 Task: Style the search bar by modifying the .nav-search class and adding styles for .search-option1 and input elements.
Action: Mouse moved to (779, 51)
Screenshot: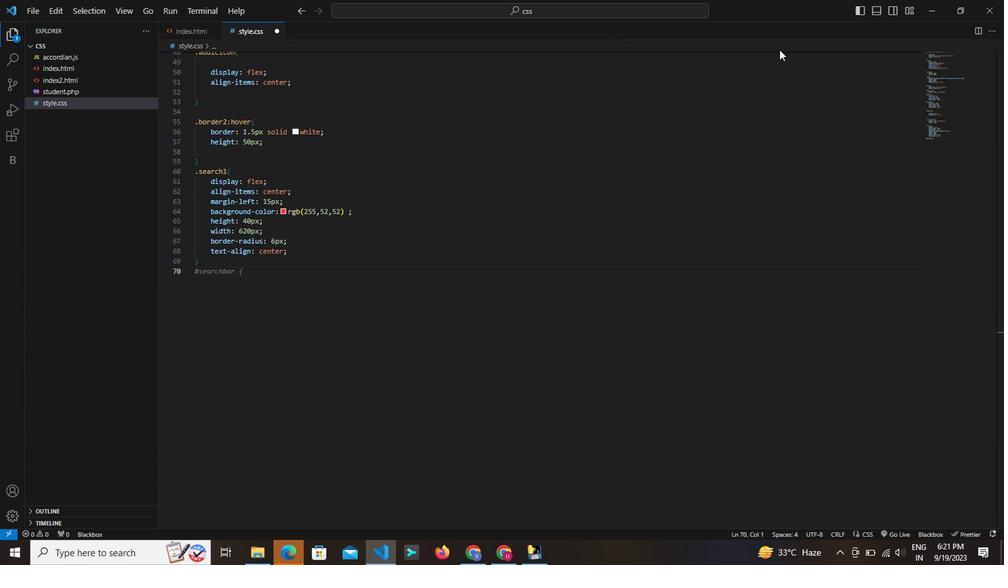 
Action: Mouse pressed left at (779, 51)
Screenshot: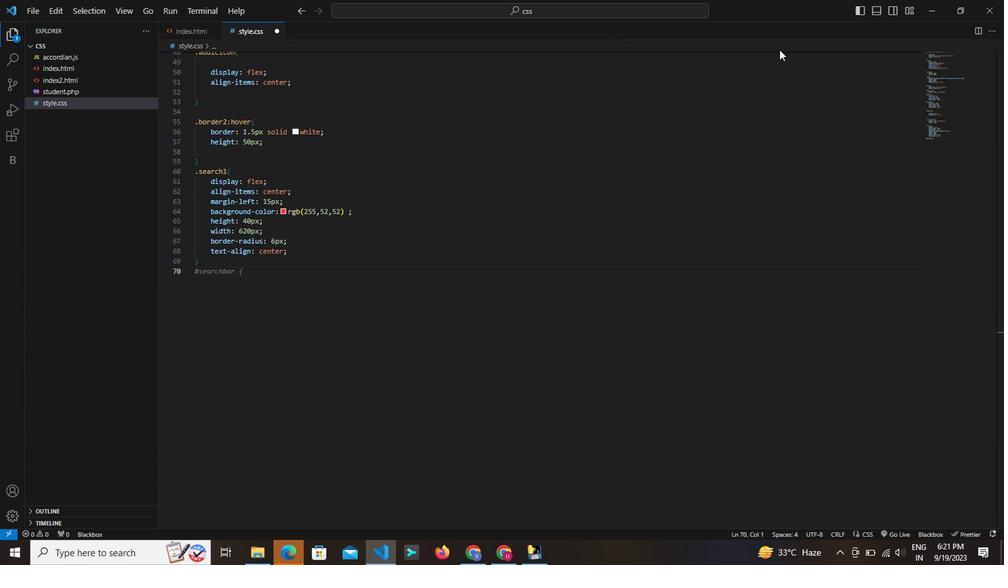 
Action: Key pressed .nav-search<Key.shift>{<Key.enter>dispaly<Key.enter>fle<Key.enter><Key.right><Key.enter>height<Key.enter>40px<Key.right><Key.enter>width<Key.enter>620px<Key.right><Key.enter>borer<Key.enter><Key.left><Key.left>-top-left-radius<Key.right>4px<Key.right><Key.right><Key.enter>border-bottom-left-radius<Key.enter>4px<Key.right><Key.enter>text-align<Key.enter>center<Key.right><Key.enter>background-color<Key.enter><Key.shift><Key.shift><Key.shift><Key.shift><Key.shift><Key.shift><Key.shift>#ff8484<Key.right><Key.enter>margin-left<Key.enter>15px<Key.right><Key.enter>border-radius<Key.enter>4px<Key.right><Key.enter>justify-content-<Key.backspace><Key.shift>:center;
Screenshot: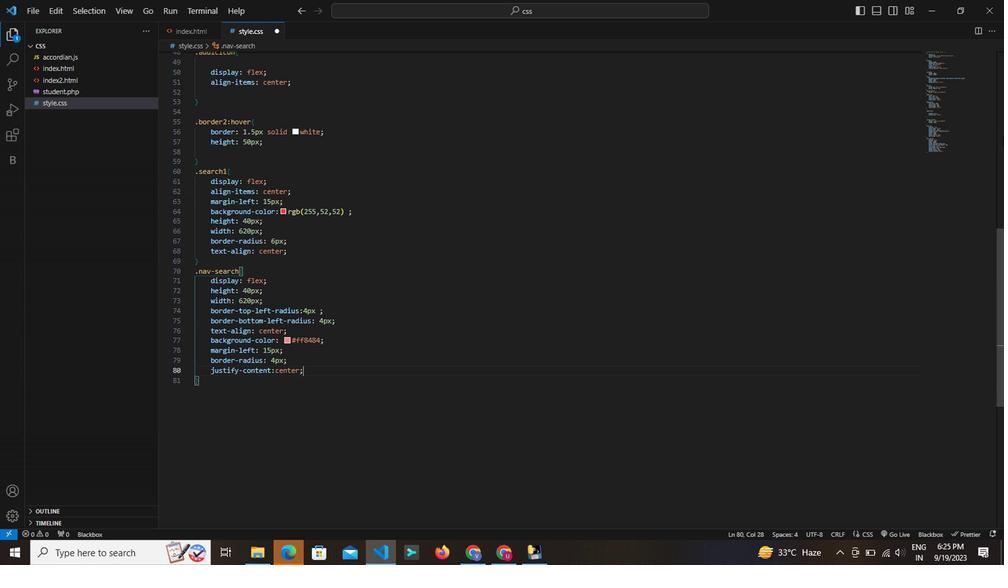 
Action: Mouse moved to (296, 367)
Screenshot: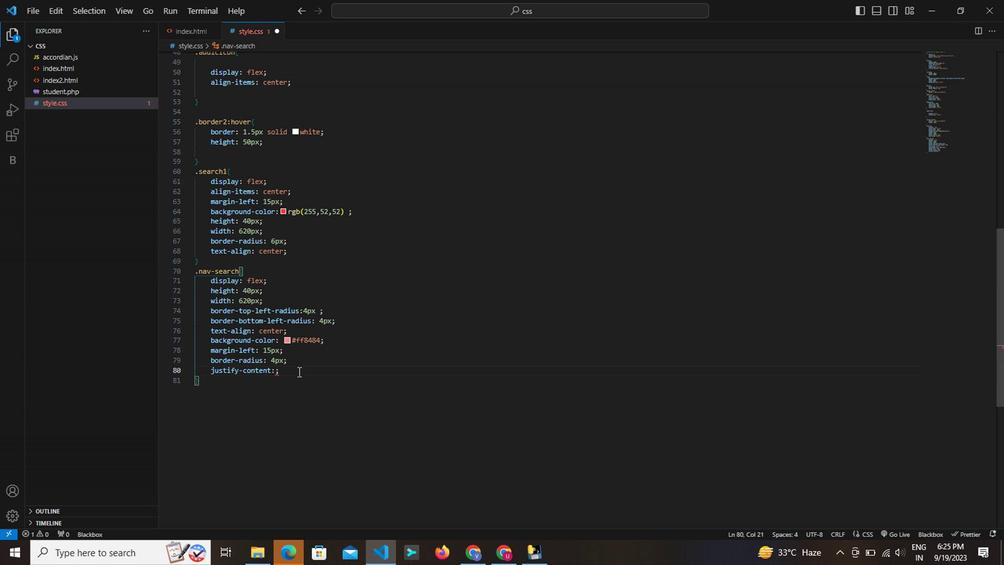 
Action: Mouse pressed left at (296, 367)
Screenshot: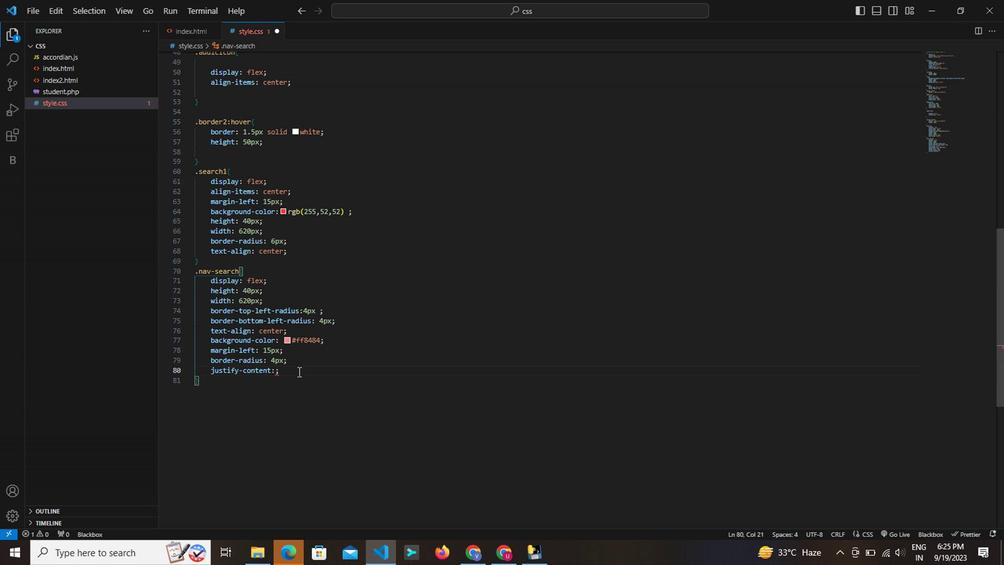 
Action: Key pressed <Key.backspace><Key.backspace><Key.backspace><Key.backspace><Key.backspace><Key.backspace>space-evenly<Key.right><Key.enter><Key.down><Key.enter><Key.enter><Key.enter>.search-option1<Key.shift>{<Key.enter><Key.shift>background-color<Key.shift>:<Key.shift><Key.shift>#f3f3f3;<Key.enter>border-top-left-radius<Key.enter>4px<Key.right><Key.enter>border-botton<Key.backspace>m-lef<Key.backspace>t<Key.backspace>ft-radius<Key.enter>4px<Key.right><Key.enter>width<Key.enter>50px<Key.right><Key.enter>text-align<Key.enter>center<Key.right><Key.enter>border-<Key.backspace><Key.enter>none<Key.right><Key.down><Key.enter><Key.enter>input<Key.shift>ctrl+<Key.enter>width<Key.enter>100<Key.shift>%<Key.right><Key.enter>font-size-
Screenshot: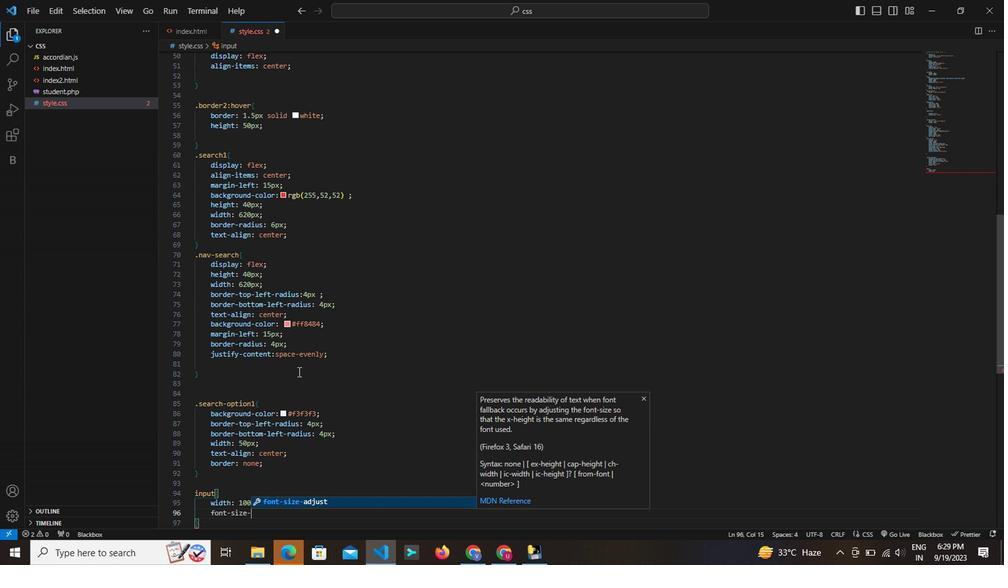 
Action: Mouse moved to (553, 0)
Screenshot: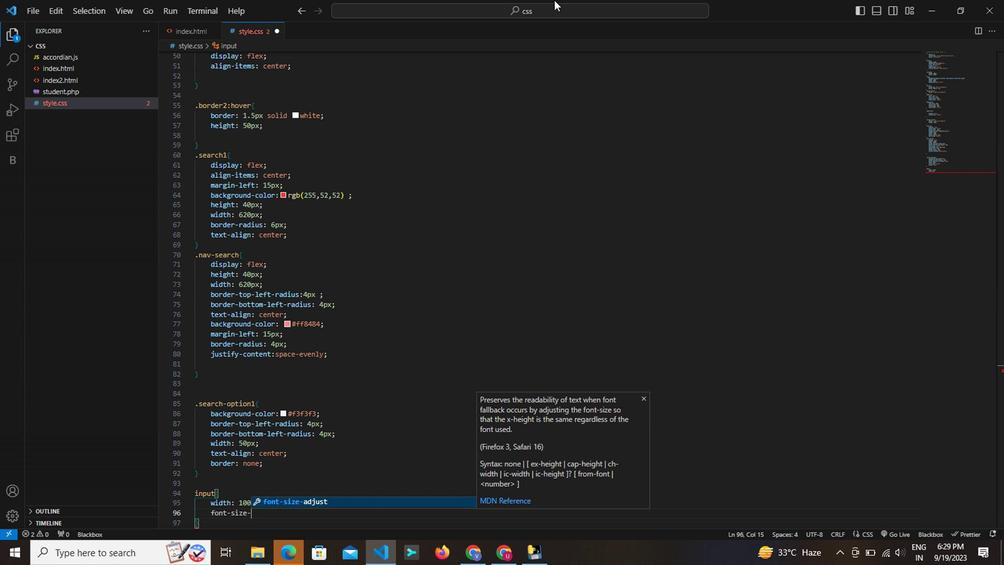 
Action: Key pressed <Key.enter><Key.backspace><Key.backspace><Key.backspace><Key.backspace><Key.backspace><Key.backspace><Key.backspace><Key.backspace><Key.backspace><Key.shift>:1rem<Key.right><Key.enter>border<Key.enter>none<Key.right><Key.down><Key.enter>
Screenshot: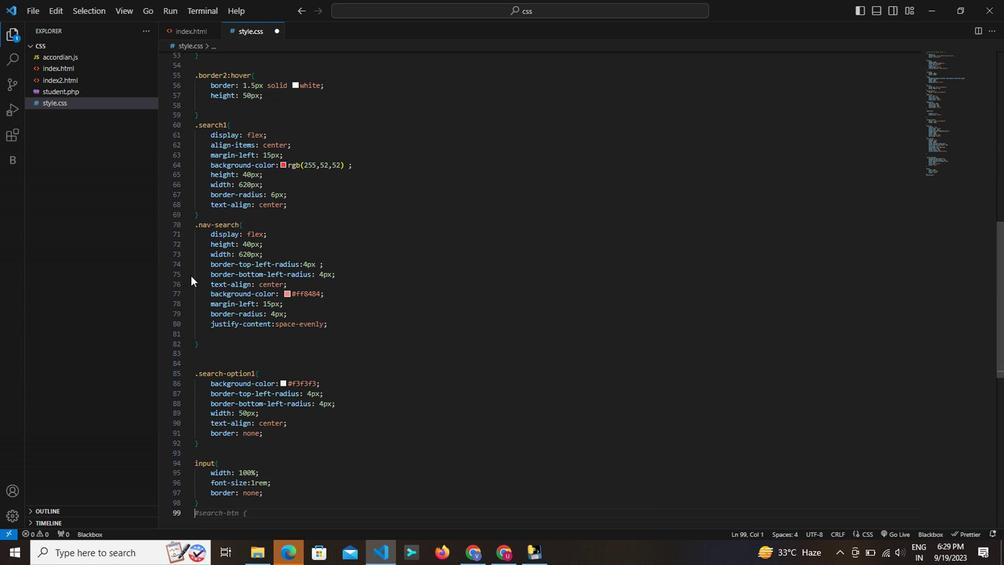 
Action: Mouse moved to (189, 273)
Screenshot: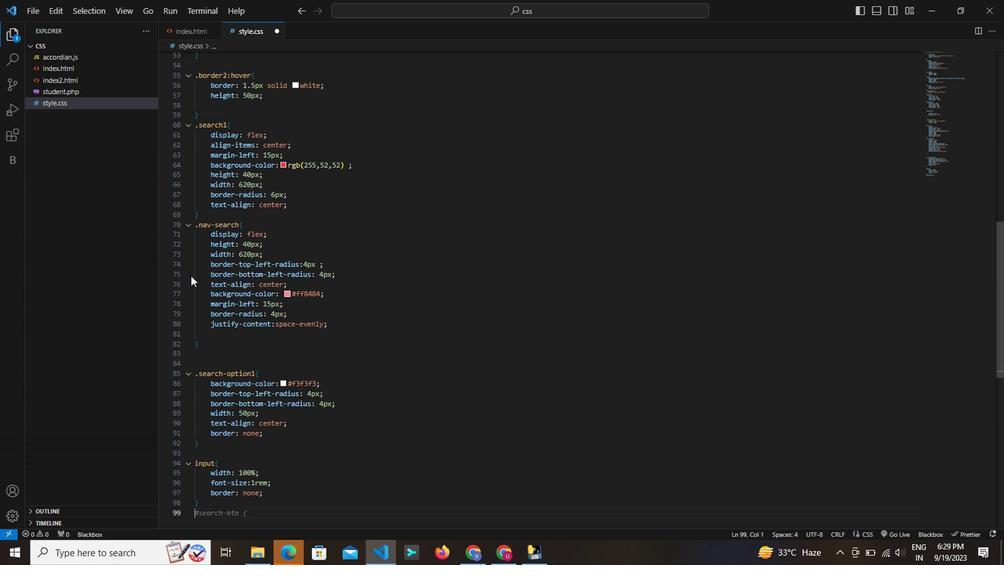 
Action: Key pressed .search-input<Key.shift>{<Key.enter>bordr<Key.backspace>er-none<Key.backspace><Key.backspace><Key.backspace><Key.backspace><Key.backspace><Key.shift><Key.shift><Key.shift><Key.shift><Key.shift><Key.shift><Key.shift><Key.shift><Key.shift><Key.shift><Key.shift><Key.shift><Key.shift><Key.shift><Key.shift><Key.shift><Key.shift><Key.shift><Key.shift><Key.shift><Key.shift><Key.shift><Key.shift><Key.shift><Key.shift><Key.shift><Key.shift><Key.shift><Key.shift><Key.shift><Key.shift><Key.shift><Key.shift><Key.shift><Key.shift><Key.shift><Key.shift><Key.shift><Key.shift><Key.shift><Key.shift><Key.shift><Key.shift><Key.shift><Key.shift><Key.shift><Key.shift><Key.shift><Key.shift><Key.shift><Key.shift><Key.shift><Key.shift><Key.shift><Key.shift><Key.shift><Key.shift><Key.shift><Key.shift><Key.shift><Key.shift><Key.shift><Key.shift><Key.shift><Key.shift><Key.shift><Key.shift><Key.shift><Key.shift><Key.shift><Key.shift><Key.shift><Key.shift><Key.shift><Key.shift><Key.shift><Key.shift><Key.shift><Key.shift><Key.shift><Key.shift><Key.shift>
Screenshot: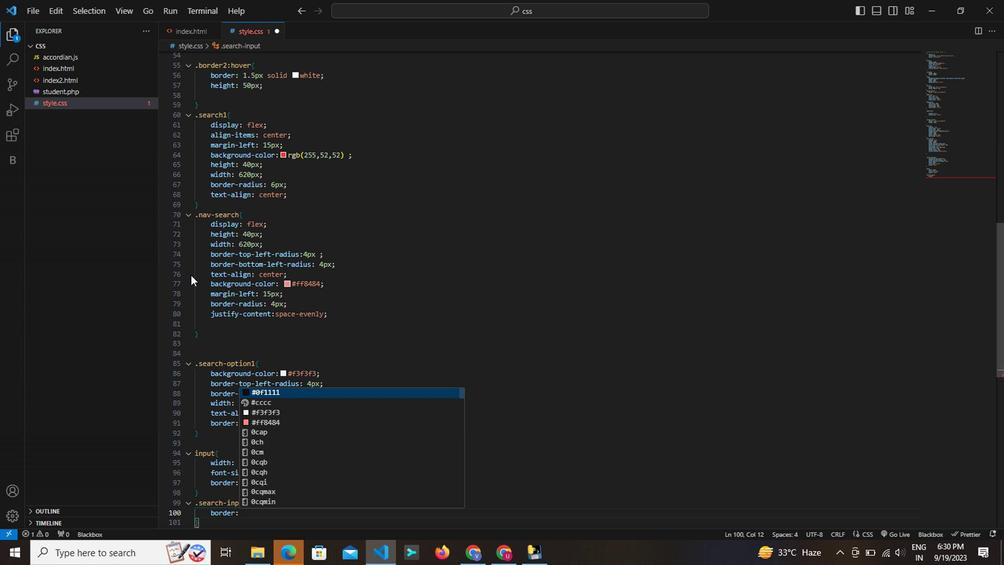 
Action: Mouse moved to (189, 272)
Screenshot: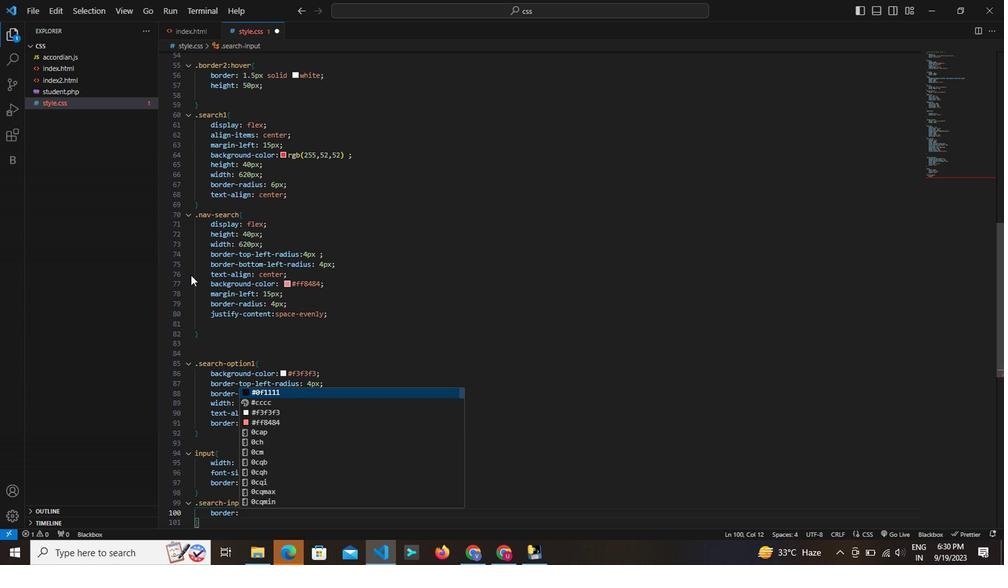 
Action: Key pressed <Key.shift><Key.shift><Key.shift><Key.shift><Key.shift><Key.shift><Key.shift><Key.shift><Key.shift><Key.shift><Key.shift><Key.shift><Key.shift><Key.shift><Key.shift><Key.shift><Key.shift><Key.shift><Key.shift><Key.shift><Key.shift><Key.shift><Key.shift><Key.shift><Key.shift><Key.shift><Key.shift><Key.shift><Key.shift><Key.shift><Key.shift><Key.shift><Key.shift><Key.shift><Key.shift><Key.shift><Key.shift><Key.shift><Key.shift><Key.shift><Key.shift><Key.shift><Key.shift><Key.shift><Key.shift><Key.shift><Key.shift><Key.shift><Key.shift><Key.shift><Key.shift><Key.shift><Key.shift><Key.shift><Key.shift><Key.shift><Key.shift><Key.shift><Key.shift>:none;<Key.down>
Screenshot: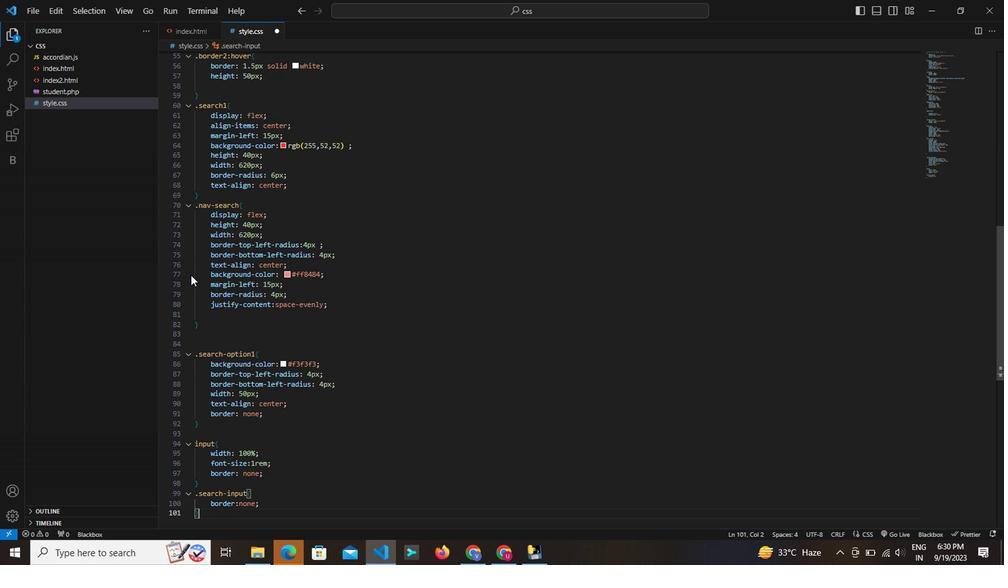 
